 Task: Open Card Card0011 in Board Board0003 in Development in Trello
Action: Mouse moved to (607, 76)
Screenshot: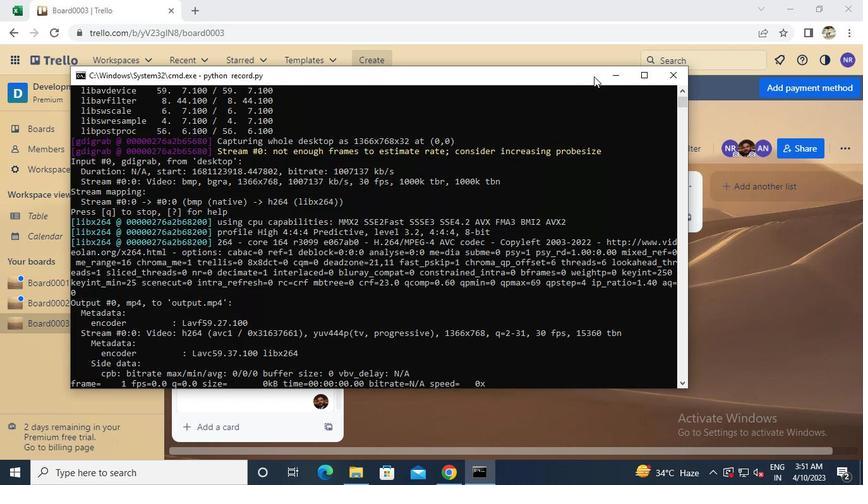 
Action: Mouse pressed left at (607, 76)
Screenshot: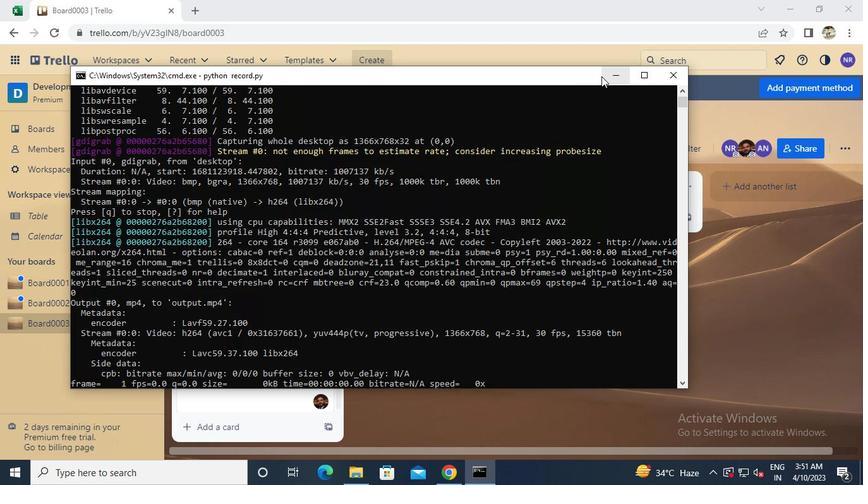 
Action: Mouse moved to (220, 371)
Screenshot: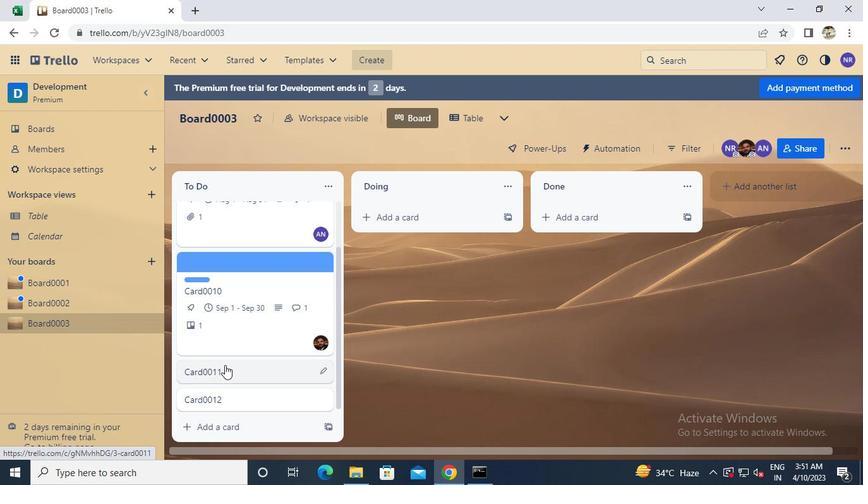 
Action: Mouse pressed left at (220, 371)
Screenshot: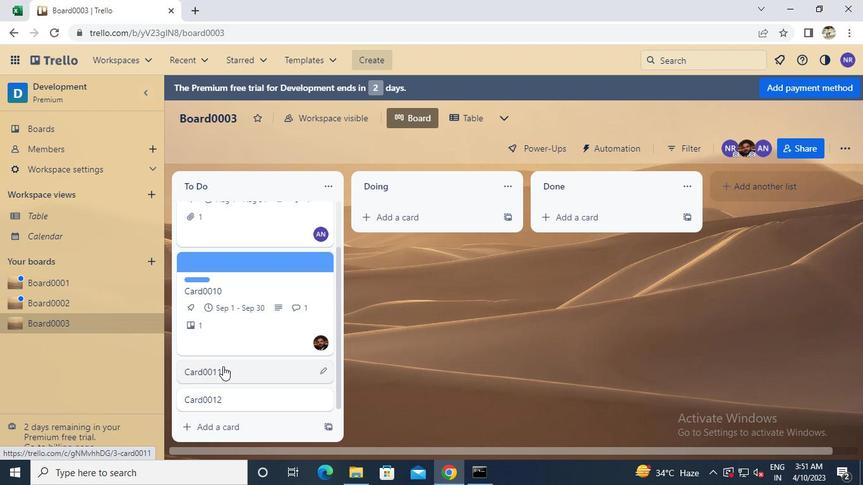 
Action: Mouse moved to (472, 474)
Screenshot: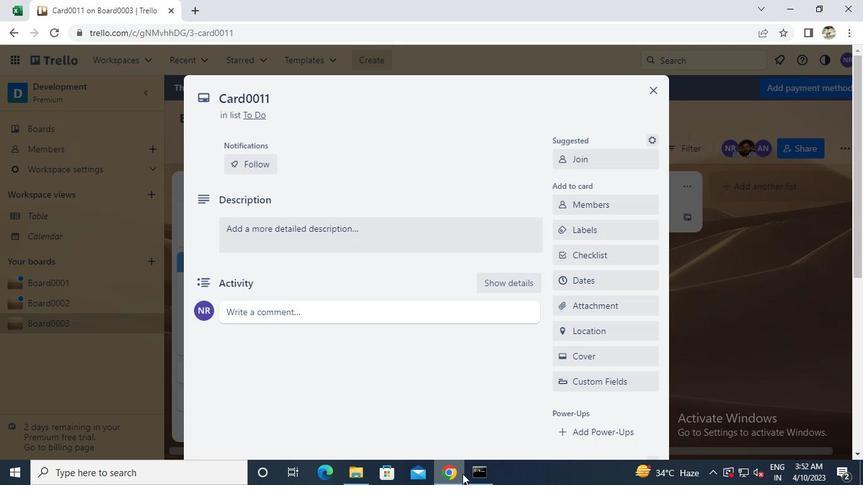 
Action: Mouse pressed left at (472, 474)
Screenshot: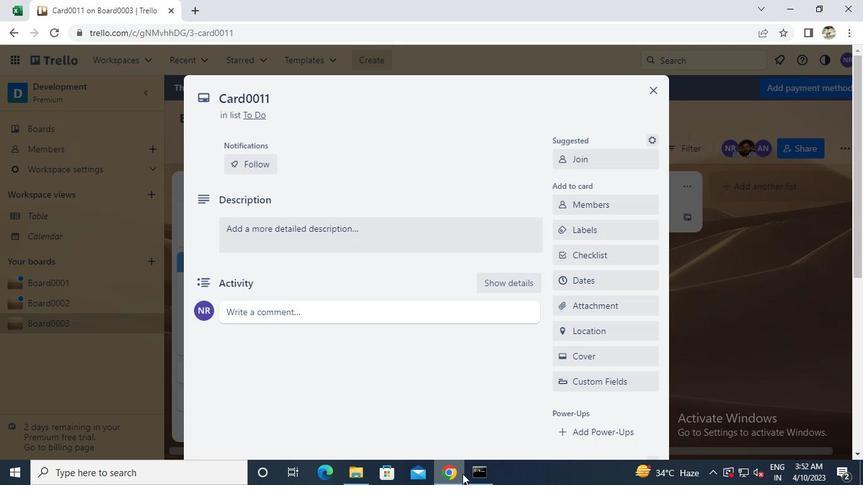 
Action: Mouse moved to (677, 81)
Screenshot: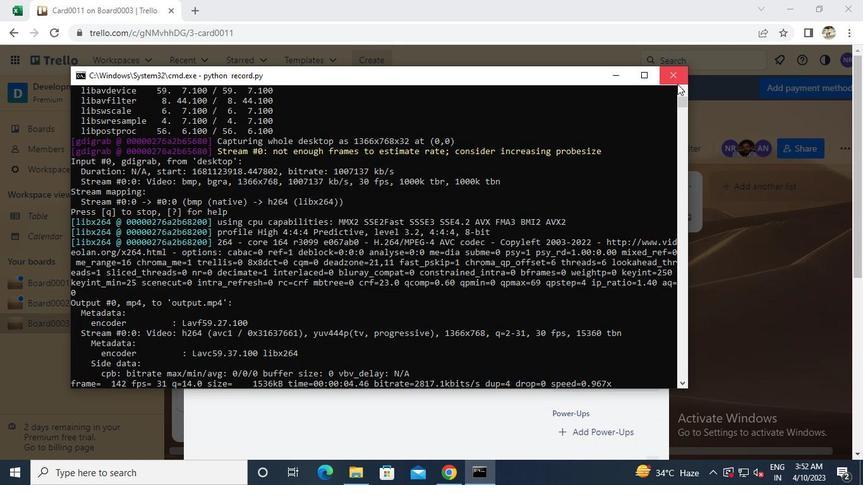
Action: Mouse pressed left at (677, 81)
Screenshot: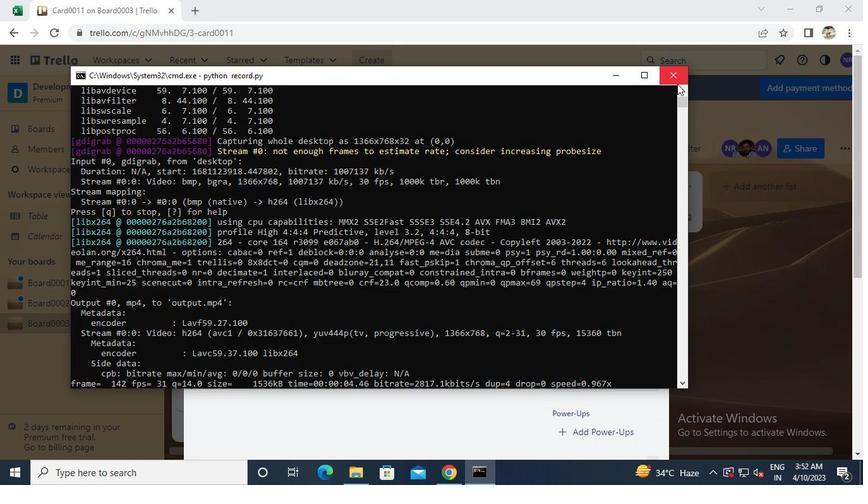 
